 Task: Create a rule when a due dateLess than 1 hours from now is removed from a checklist item.
Action: Mouse moved to (1039, 80)
Screenshot: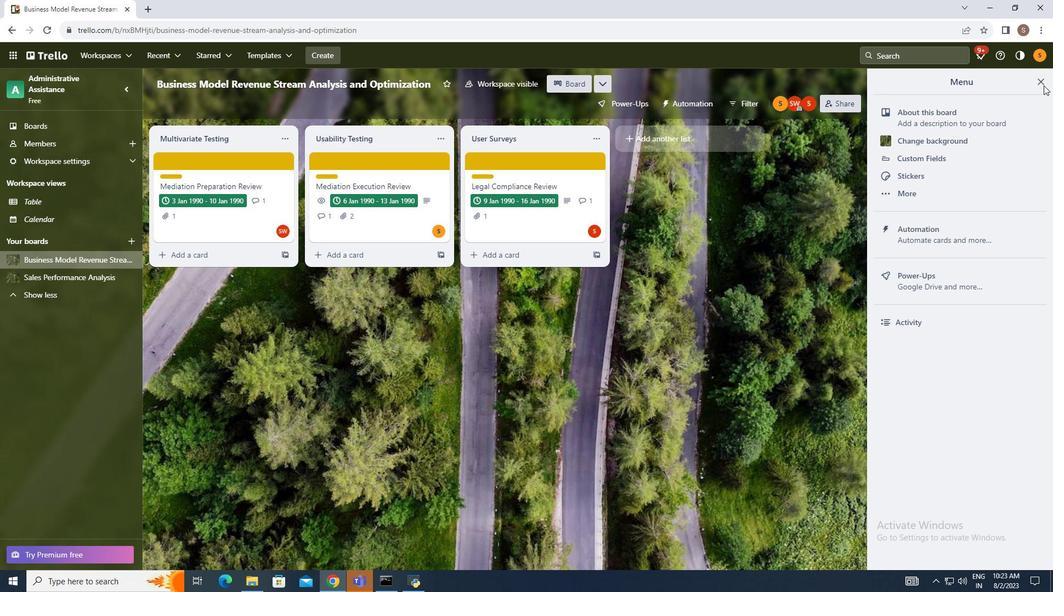 
Action: Mouse pressed left at (1039, 80)
Screenshot: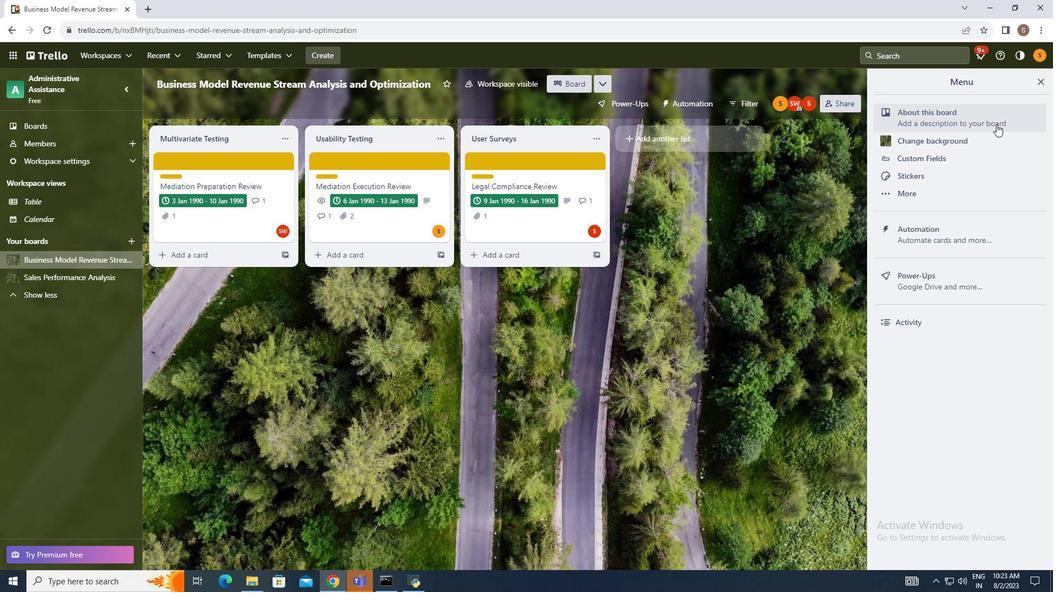 
Action: Mouse moved to (940, 222)
Screenshot: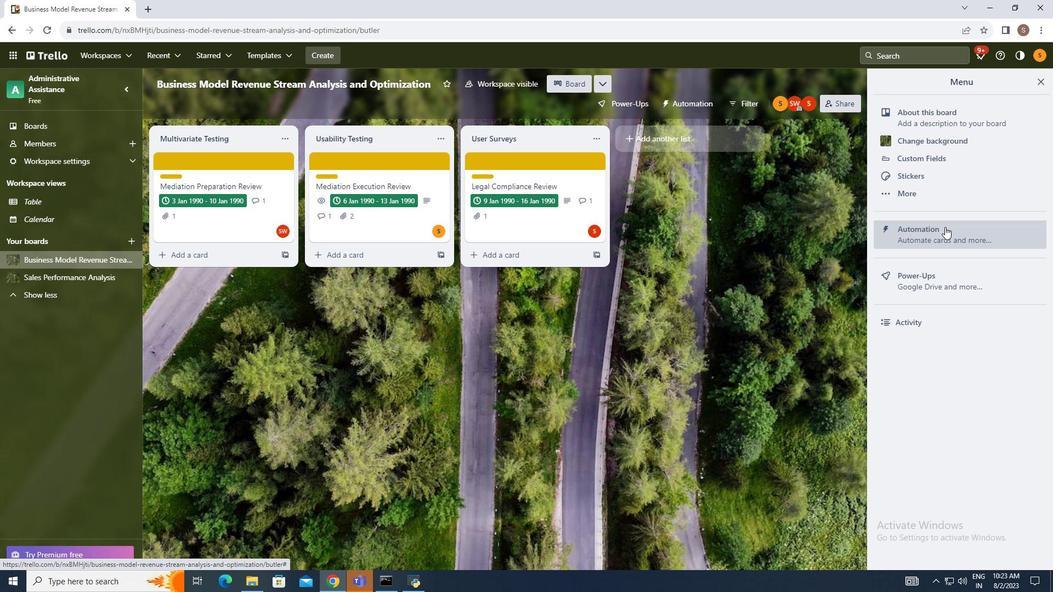 
Action: Mouse pressed left at (940, 222)
Screenshot: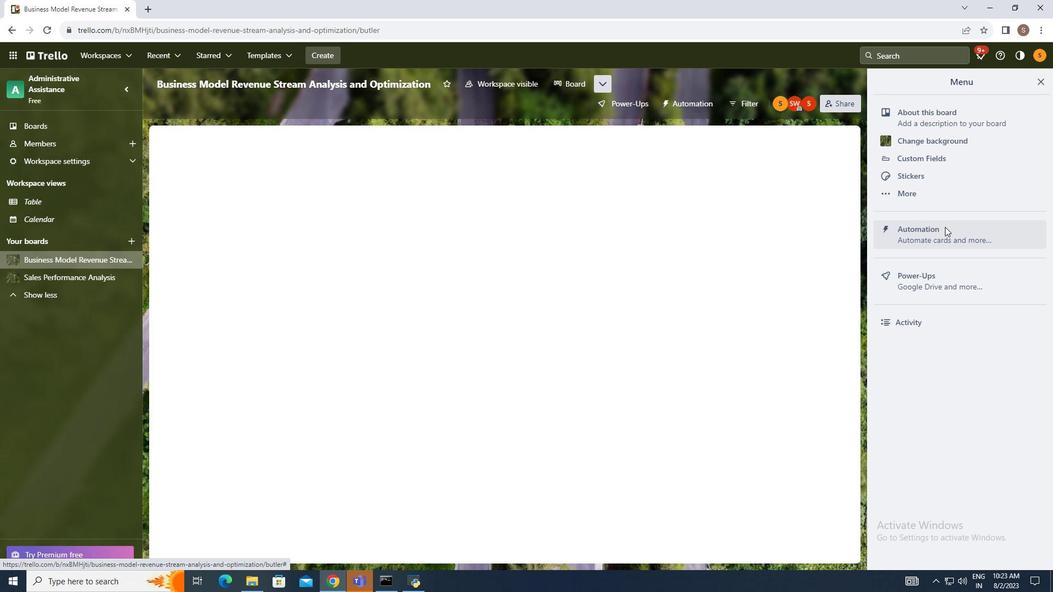 
Action: Mouse moved to (186, 187)
Screenshot: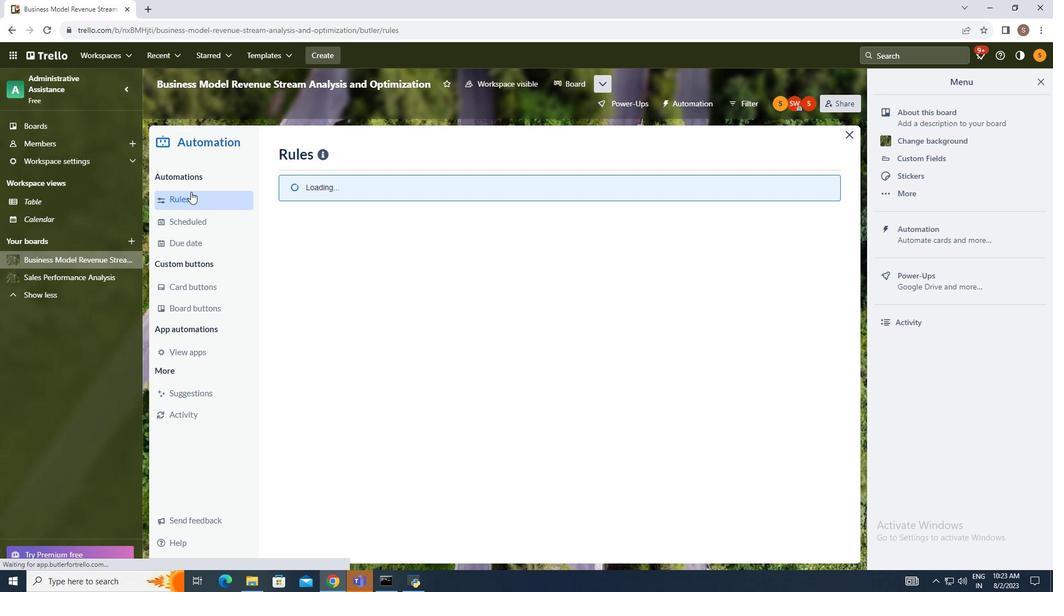 
Action: Mouse pressed left at (186, 187)
Screenshot: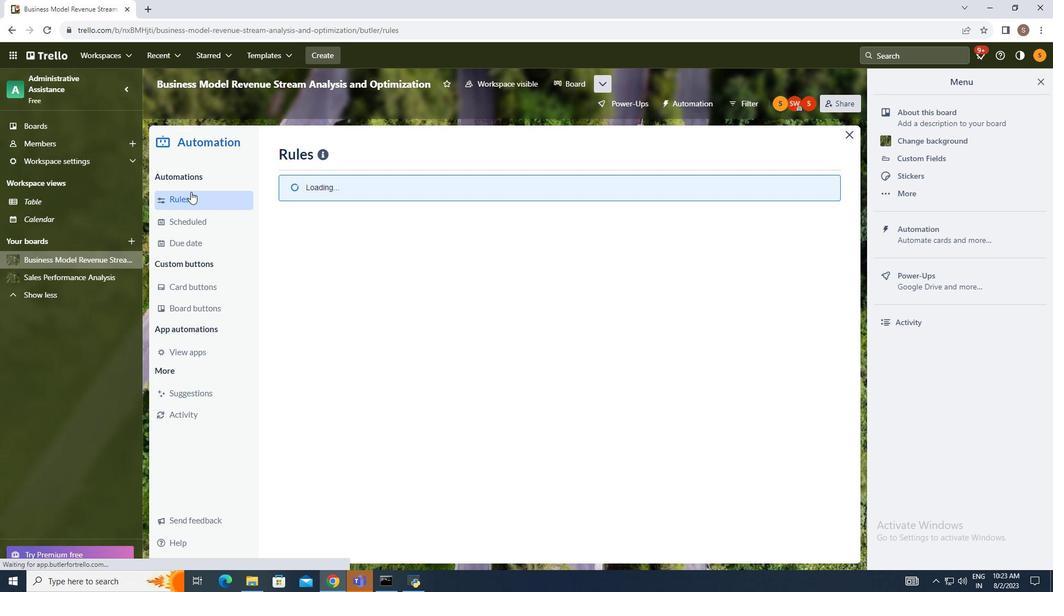 
Action: Mouse moved to (737, 142)
Screenshot: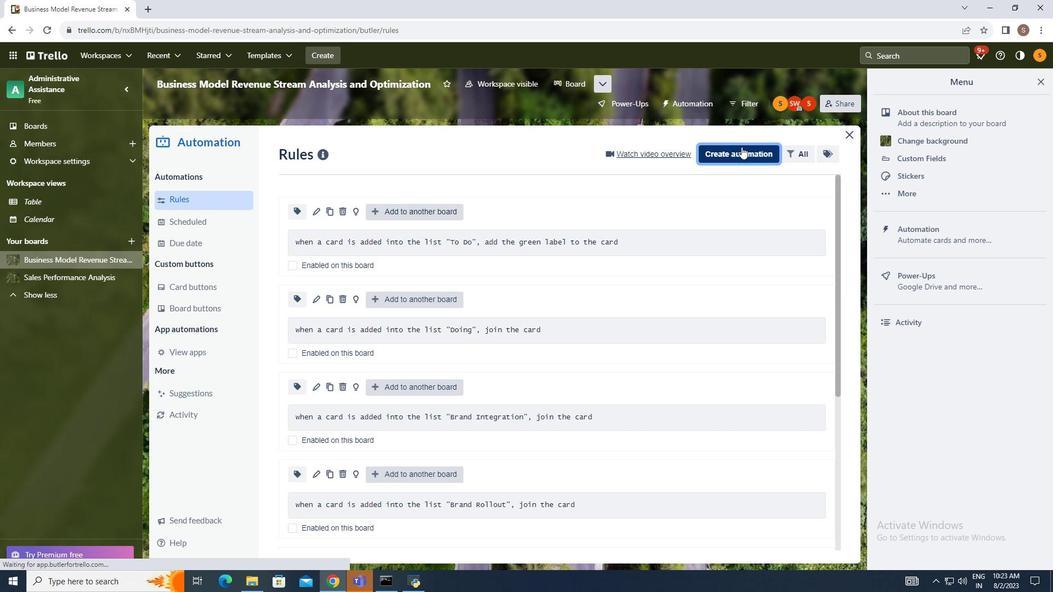 
Action: Mouse pressed left at (737, 142)
Screenshot: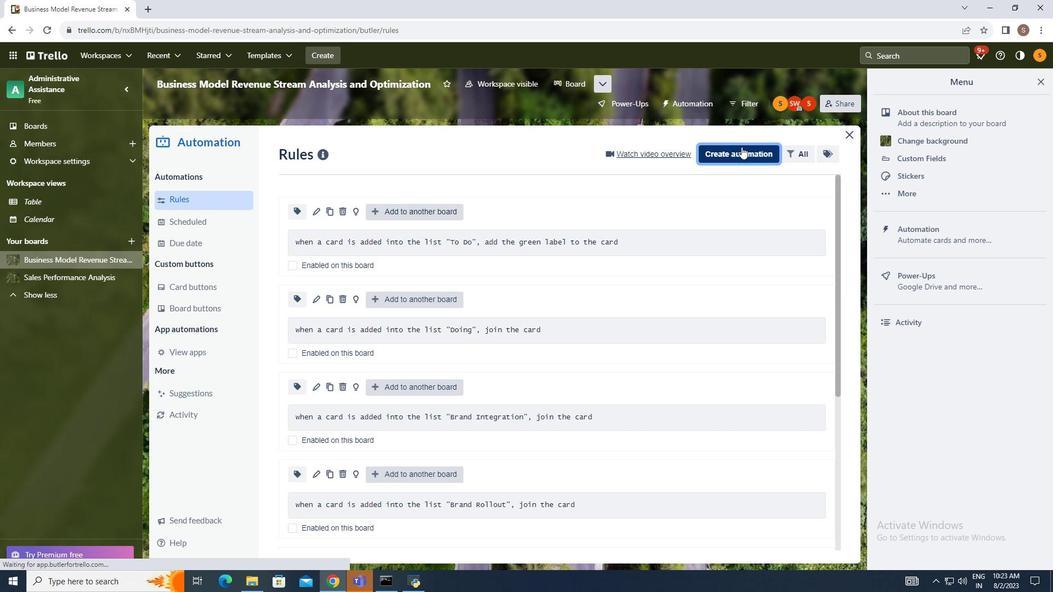 
Action: Mouse moved to (560, 257)
Screenshot: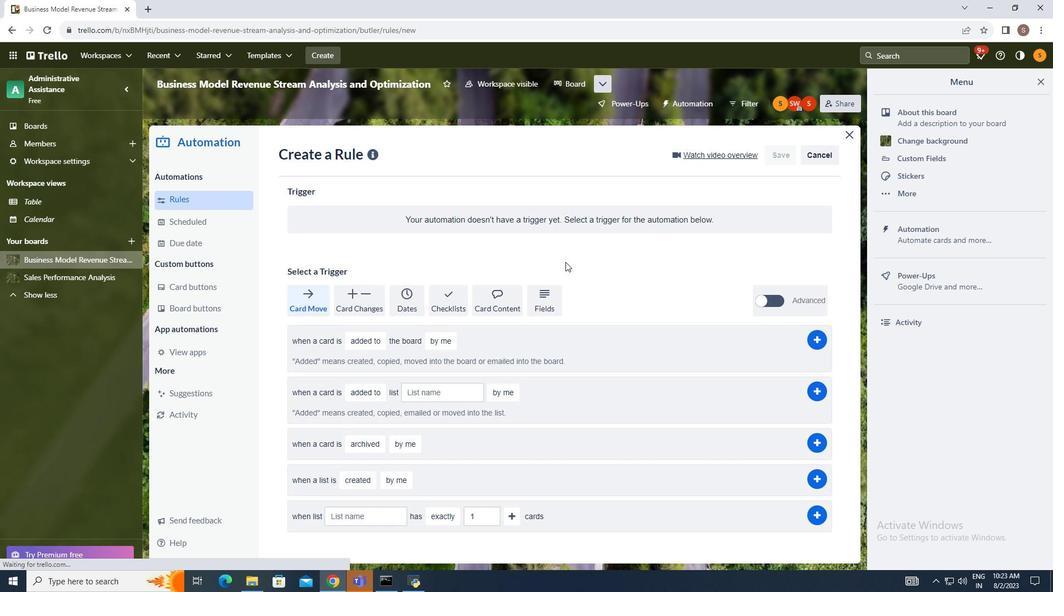 
Action: Mouse pressed left at (560, 257)
Screenshot: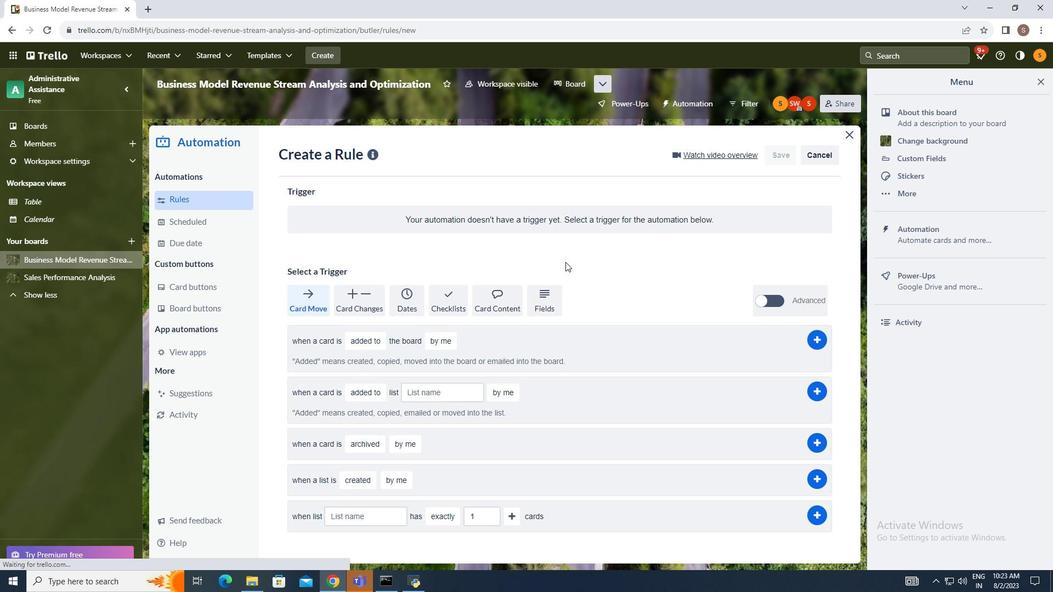 
Action: Mouse moved to (443, 291)
Screenshot: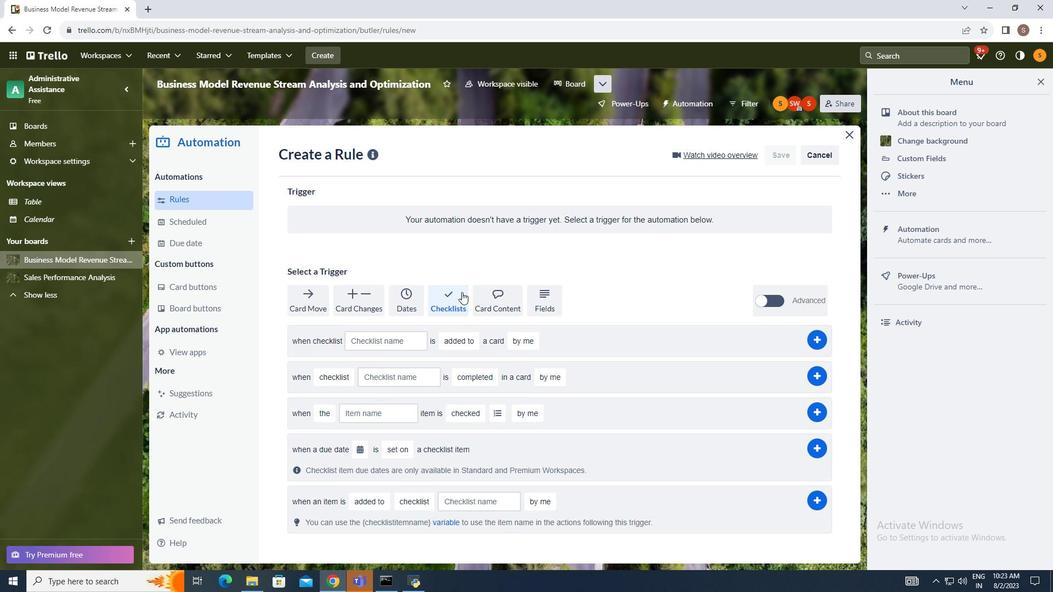 
Action: Mouse pressed left at (443, 291)
Screenshot: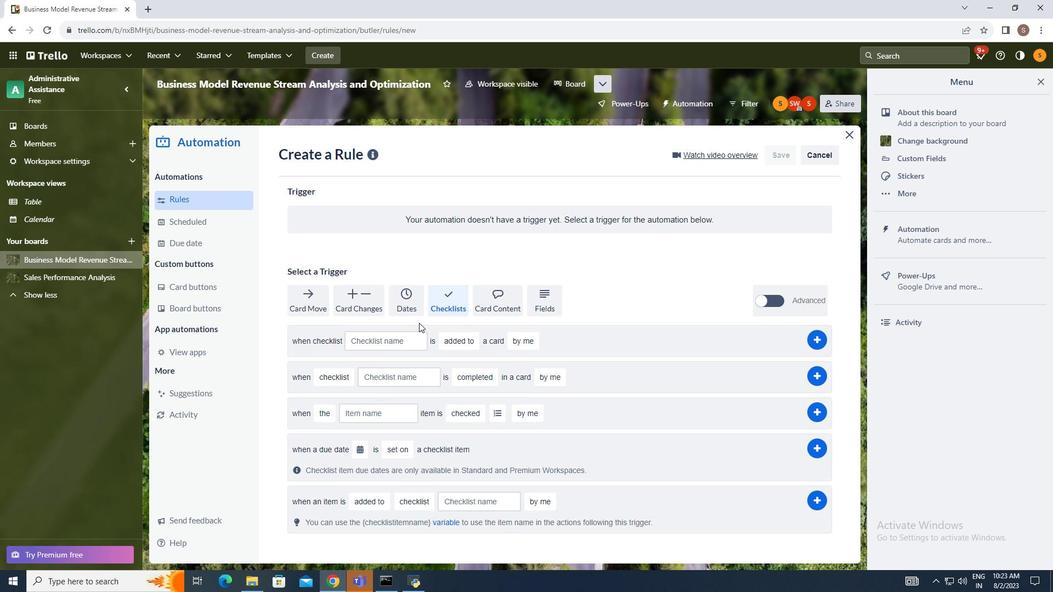 
Action: Mouse moved to (355, 446)
Screenshot: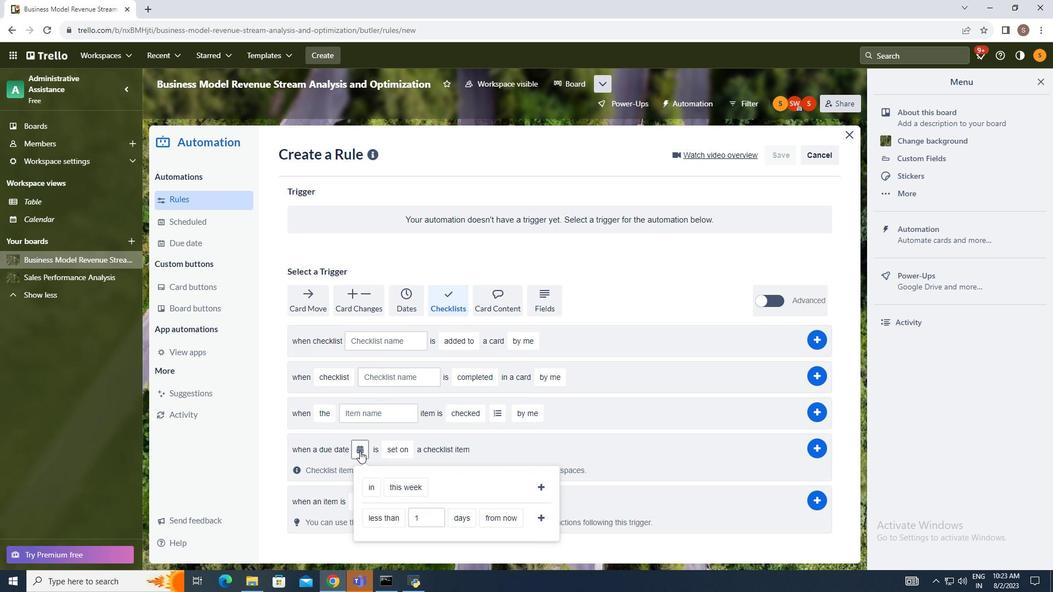 
Action: Mouse pressed left at (355, 446)
Screenshot: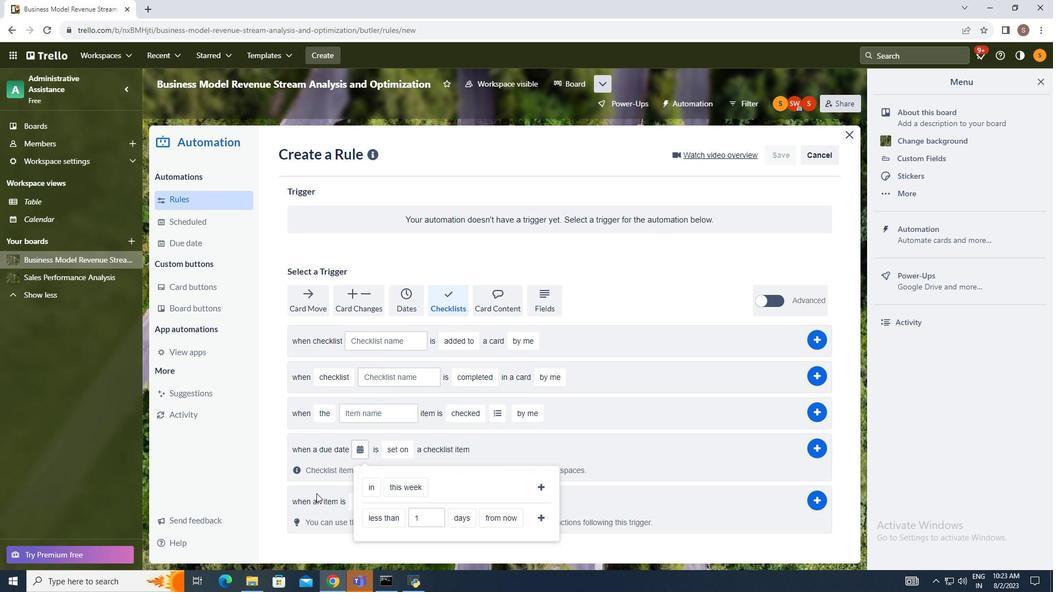 
Action: Mouse moved to (385, 516)
Screenshot: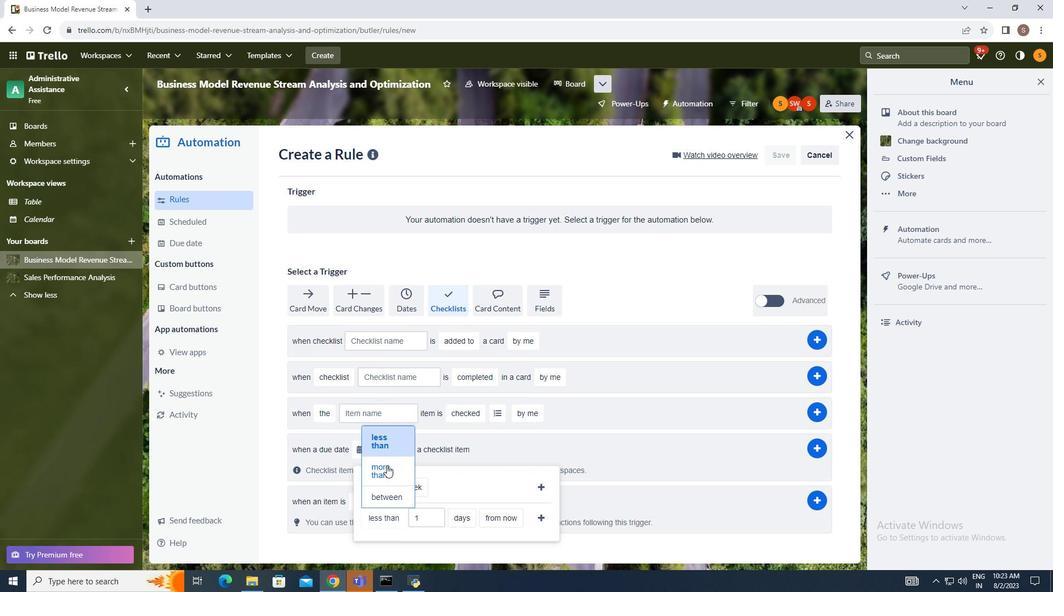 
Action: Mouse pressed left at (385, 516)
Screenshot: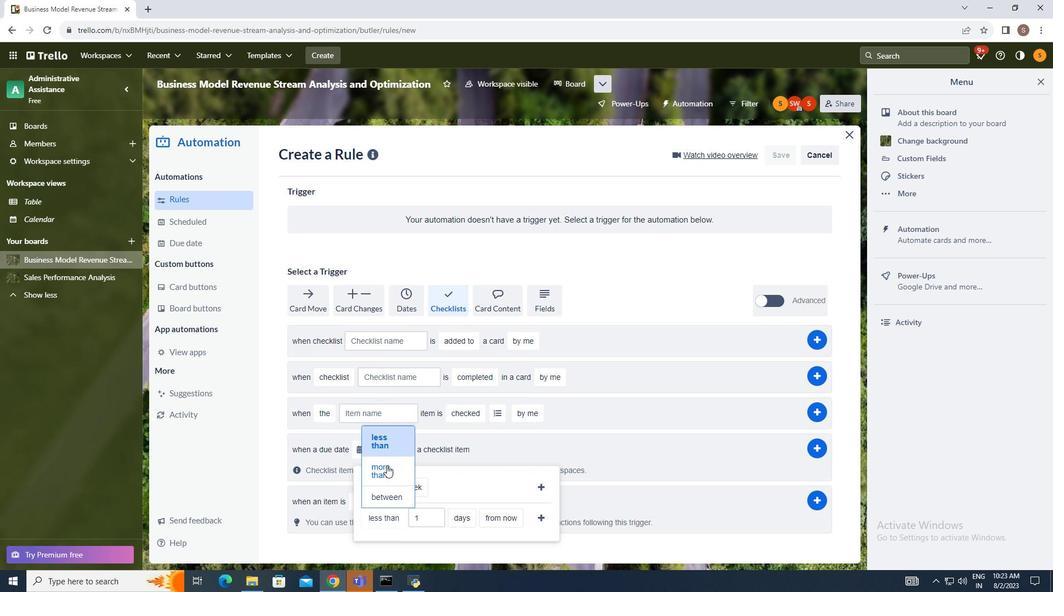 
Action: Mouse moved to (379, 436)
Screenshot: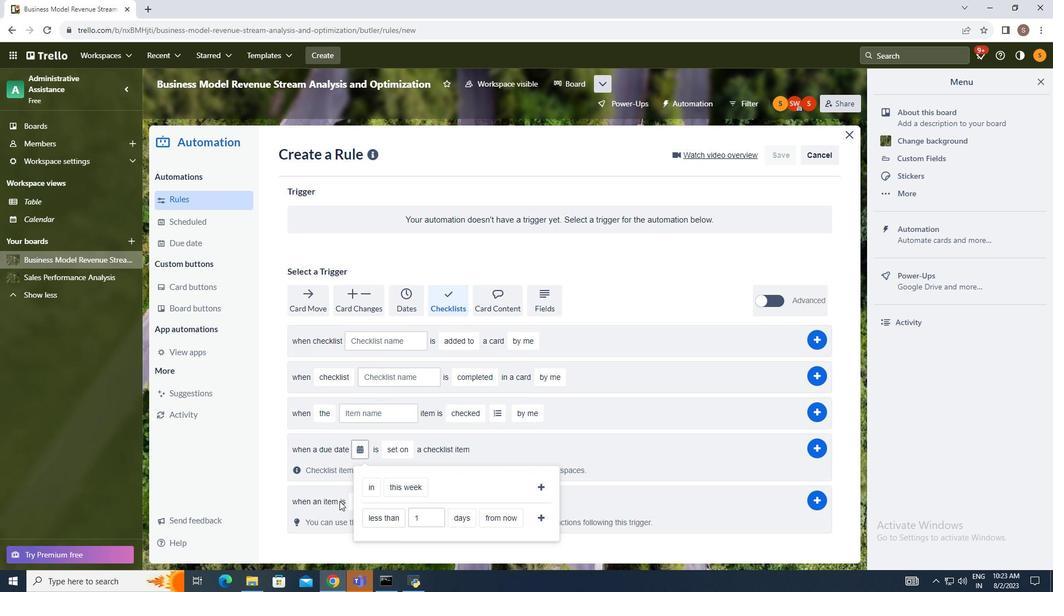 
Action: Mouse pressed left at (379, 436)
Screenshot: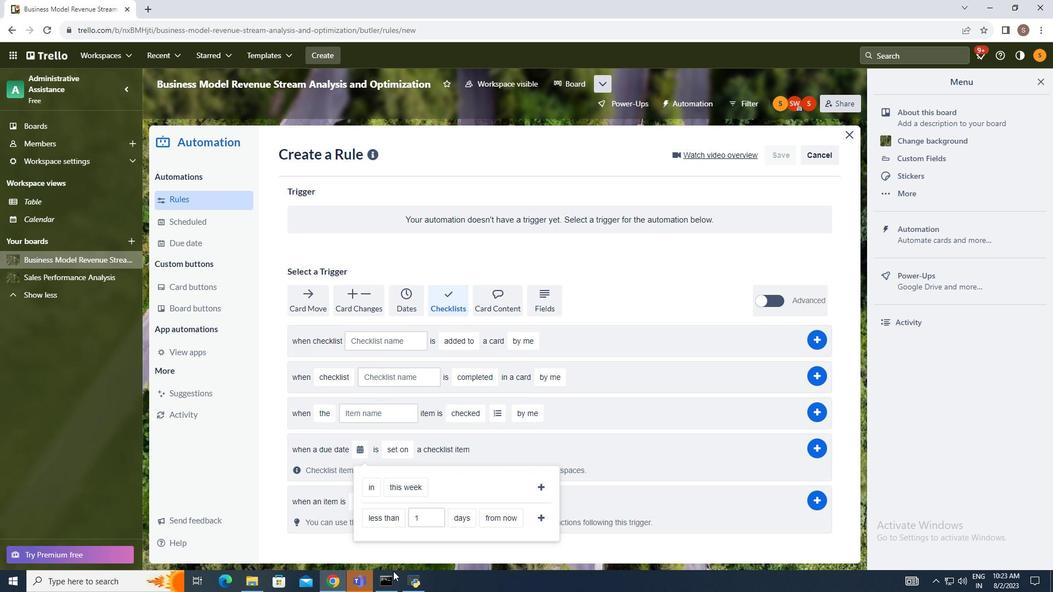 
Action: Mouse moved to (463, 516)
Screenshot: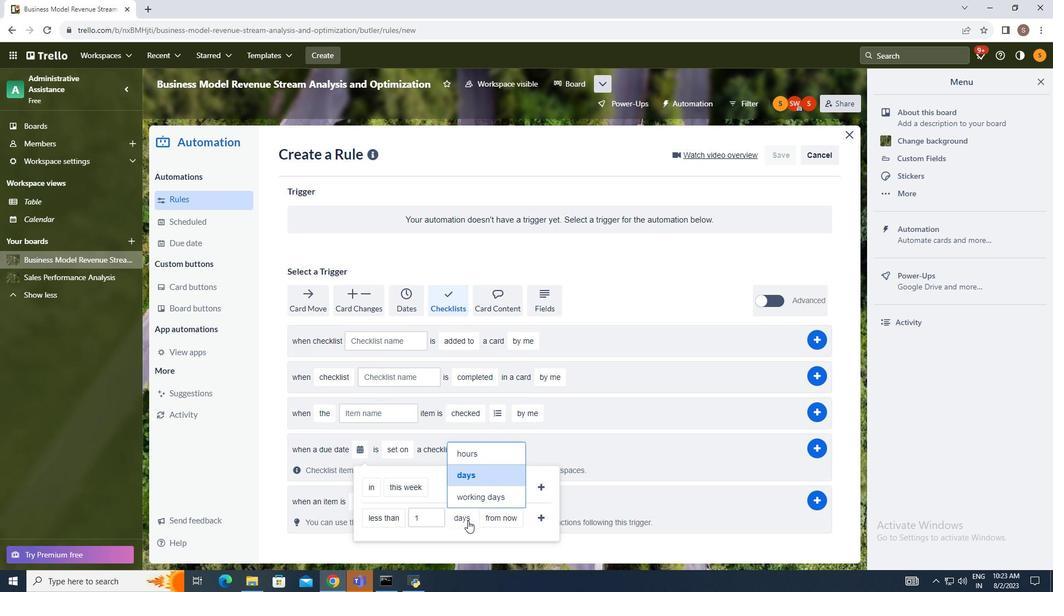 
Action: Mouse pressed left at (463, 516)
Screenshot: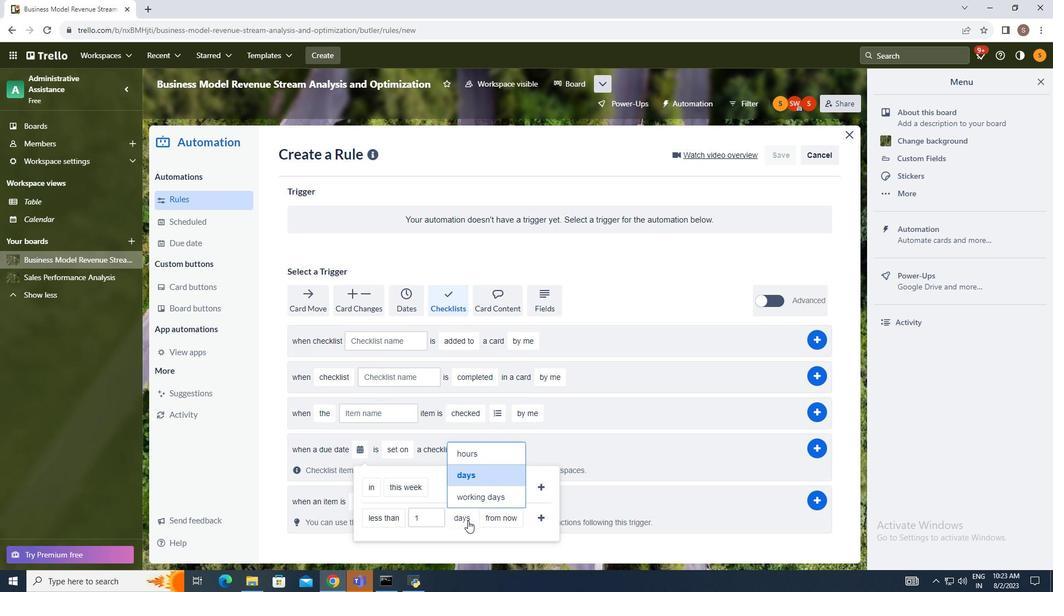 
Action: Mouse moved to (468, 446)
Screenshot: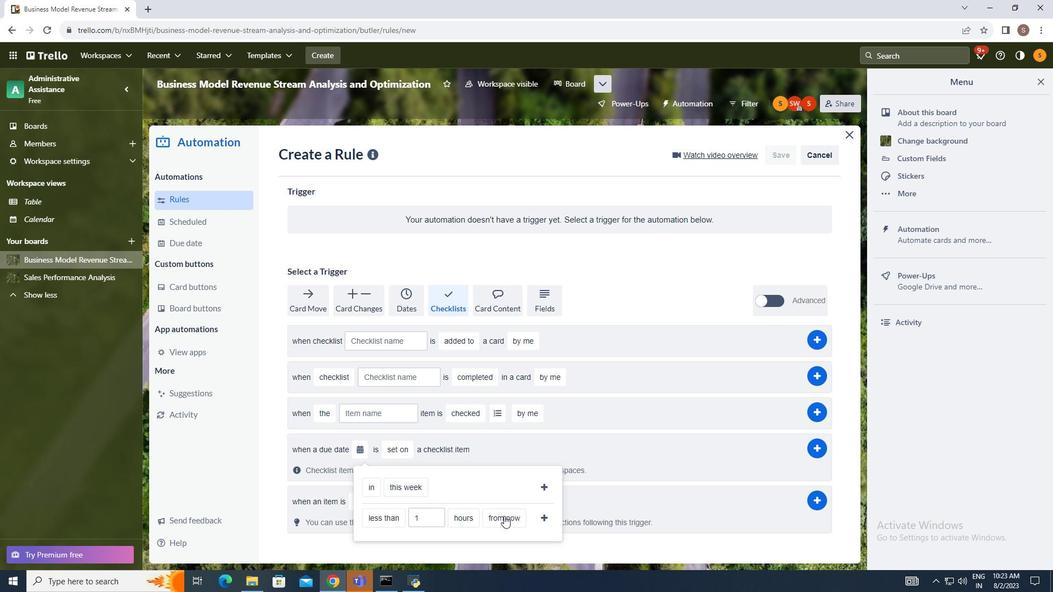 
Action: Mouse pressed left at (468, 446)
Screenshot: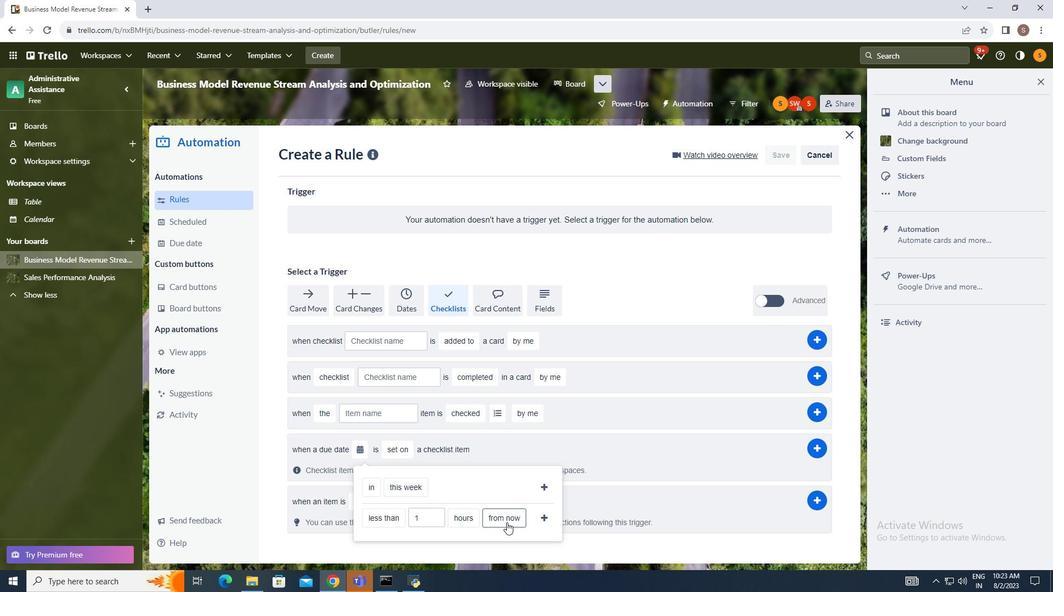 
Action: Mouse moved to (502, 518)
Screenshot: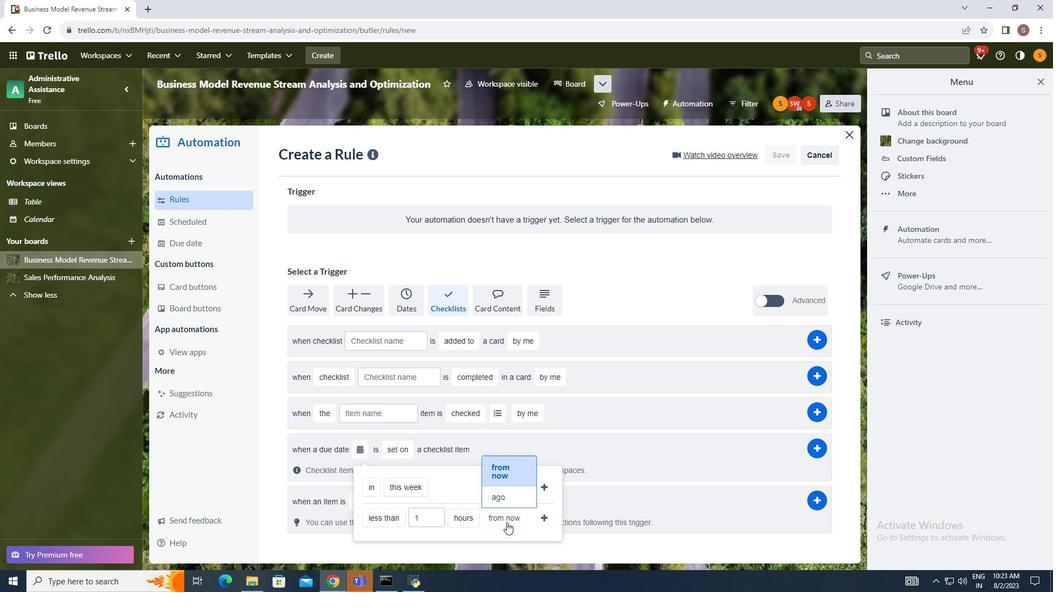 
Action: Mouse pressed left at (502, 518)
Screenshot: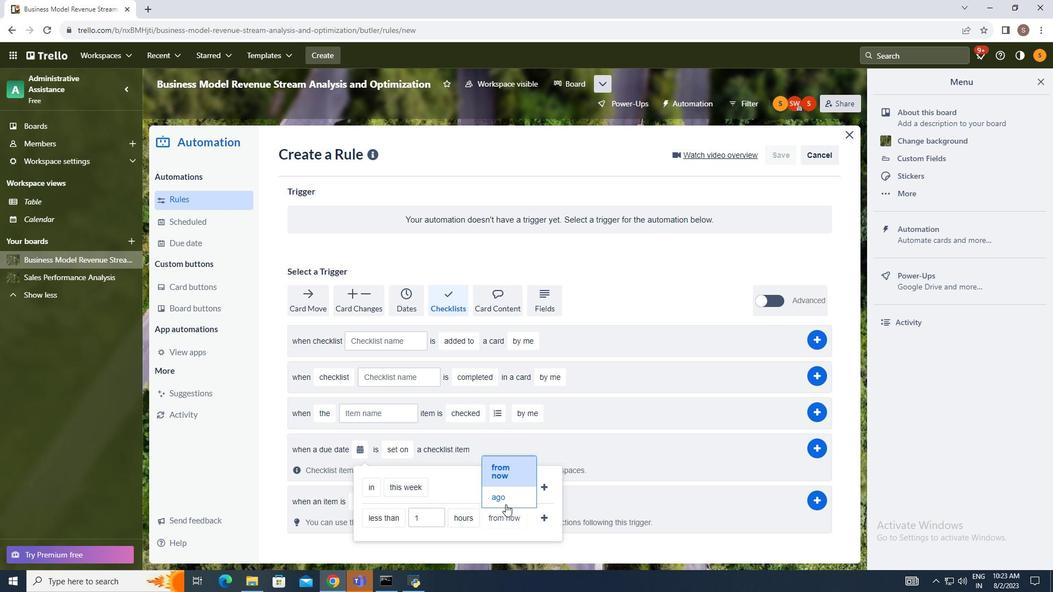 
Action: Mouse moved to (504, 460)
Screenshot: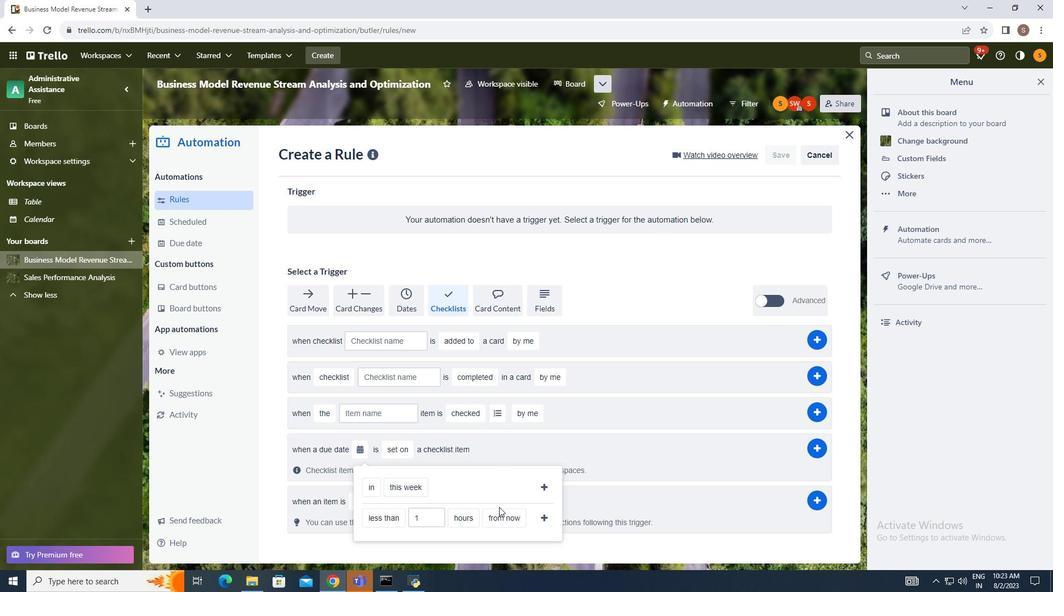 
Action: Mouse pressed left at (504, 460)
Screenshot: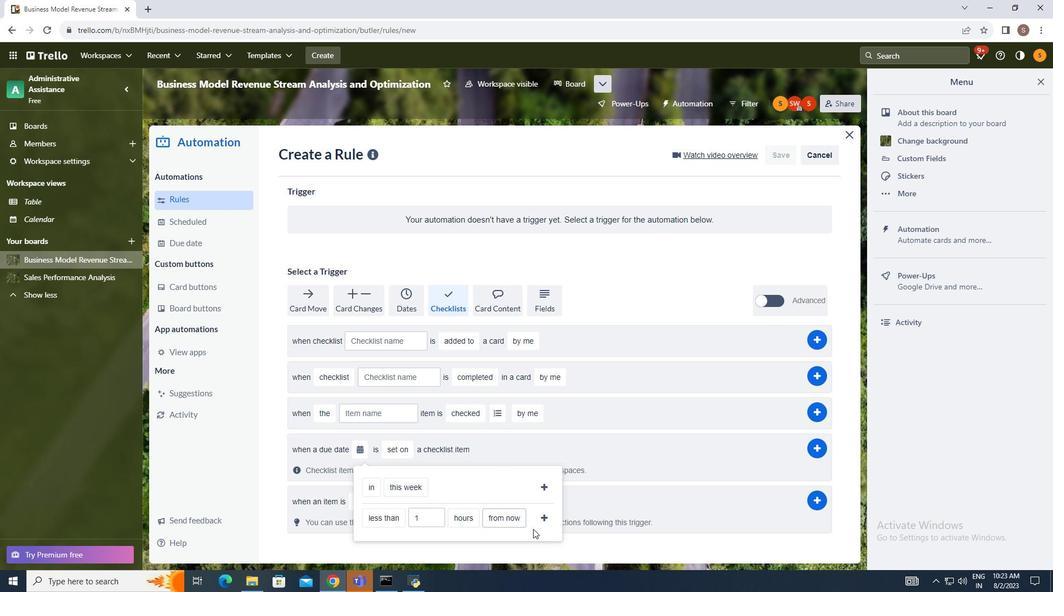 
Action: Mouse moved to (538, 512)
Screenshot: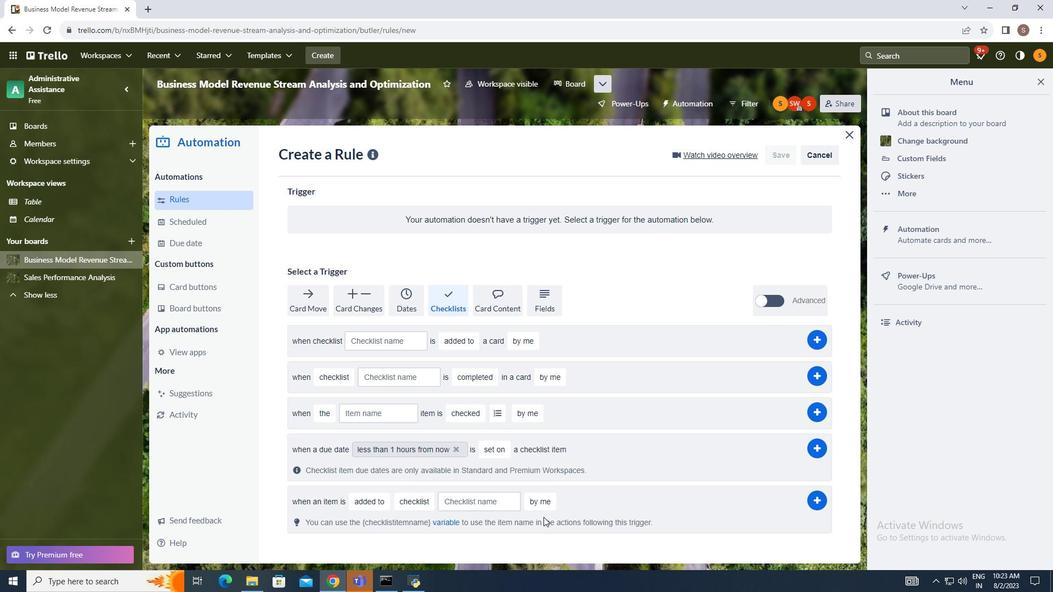 
Action: Mouse pressed left at (538, 512)
Screenshot: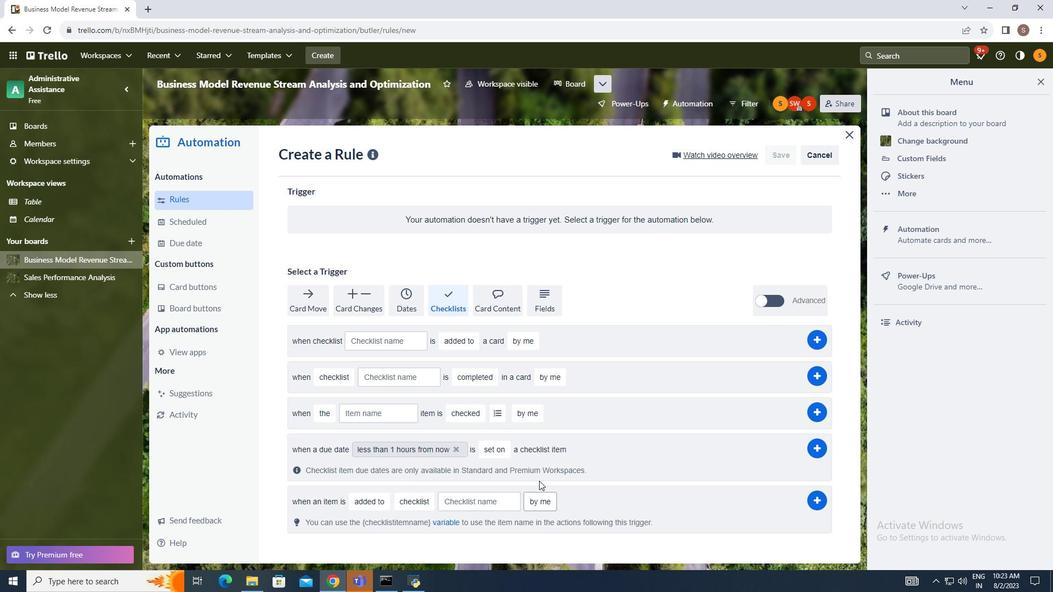 
Action: Mouse moved to (493, 446)
Screenshot: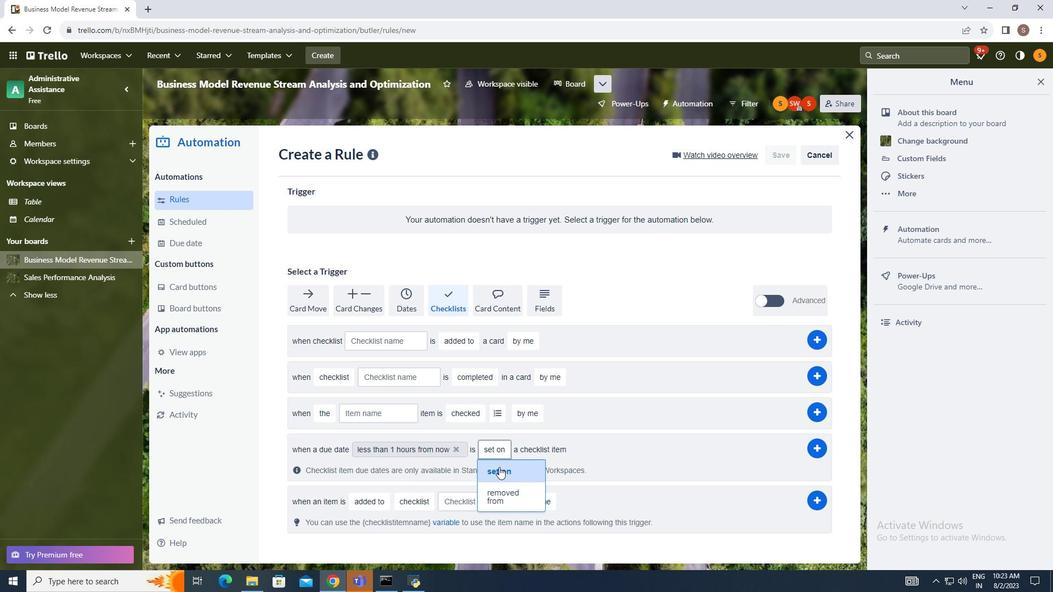 
Action: Mouse pressed left at (493, 446)
Screenshot: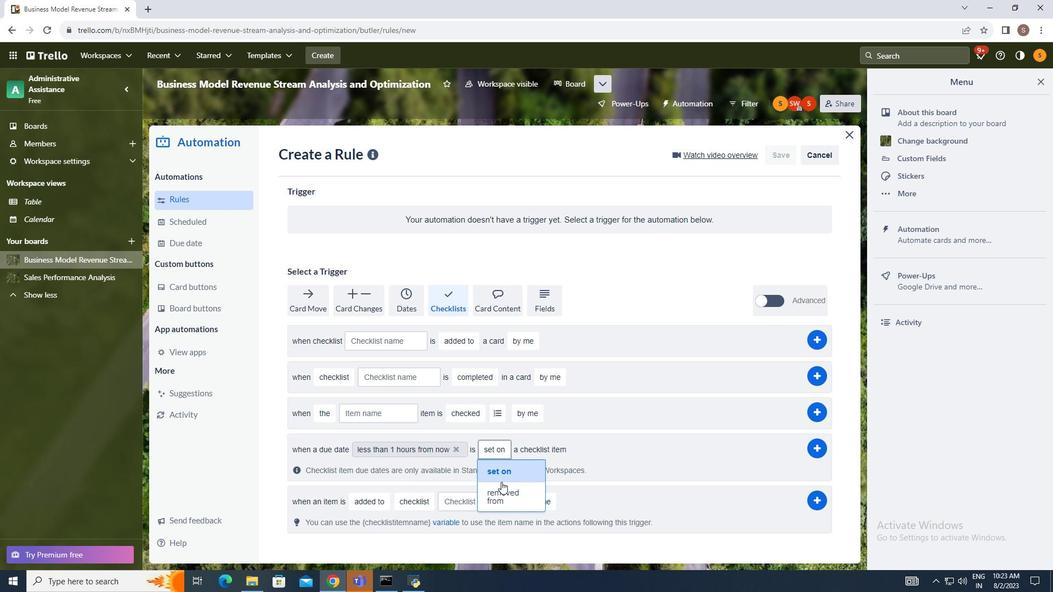 
Action: Mouse moved to (499, 490)
Screenshot: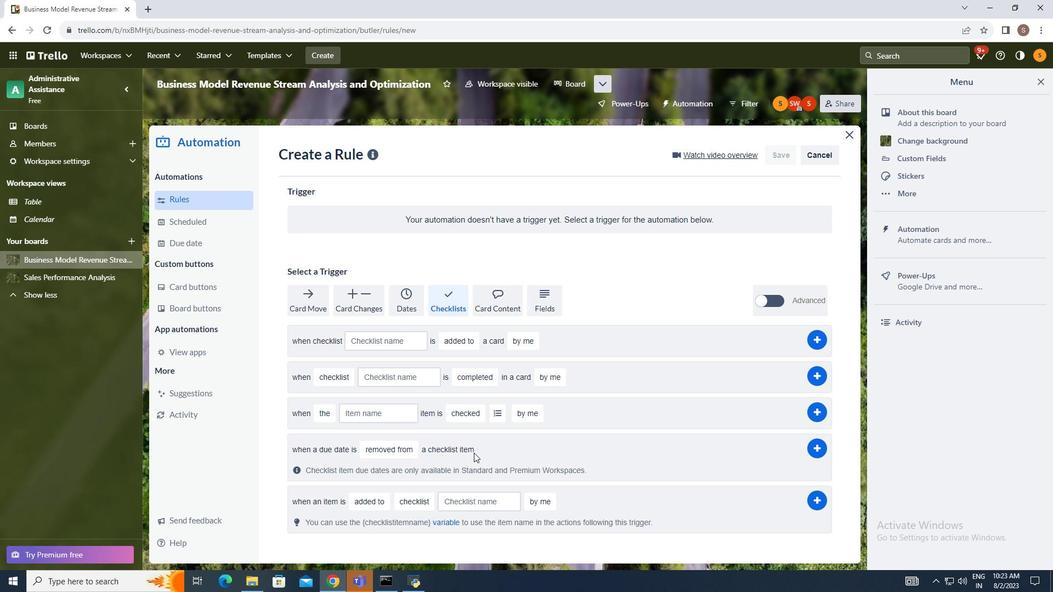 
Action: Mouse pressed left at (499, 490)
Screenshot: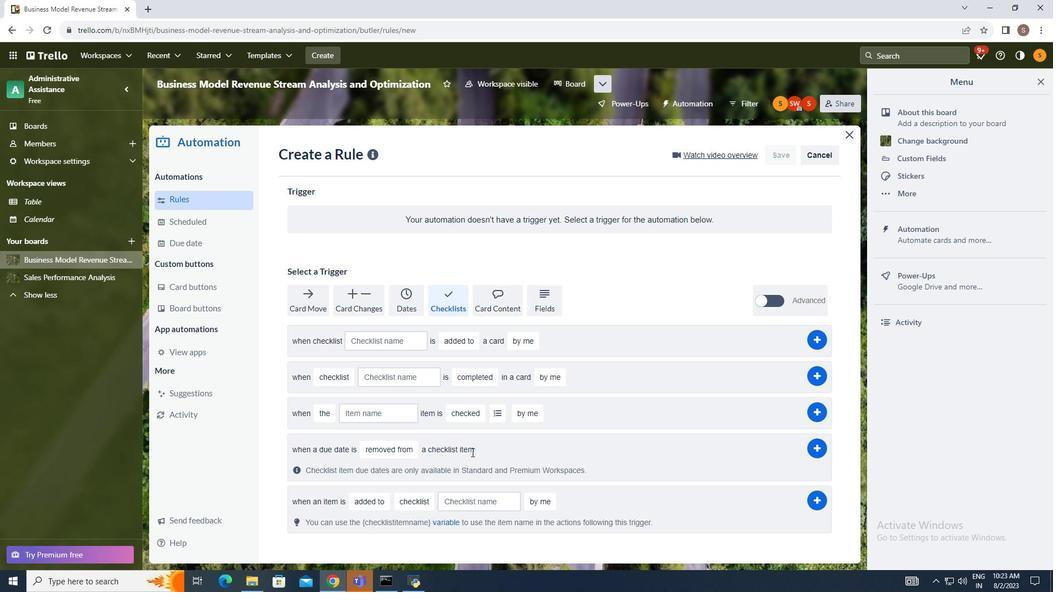 
Action: Mouse moved to (809, 441)
Screenshot: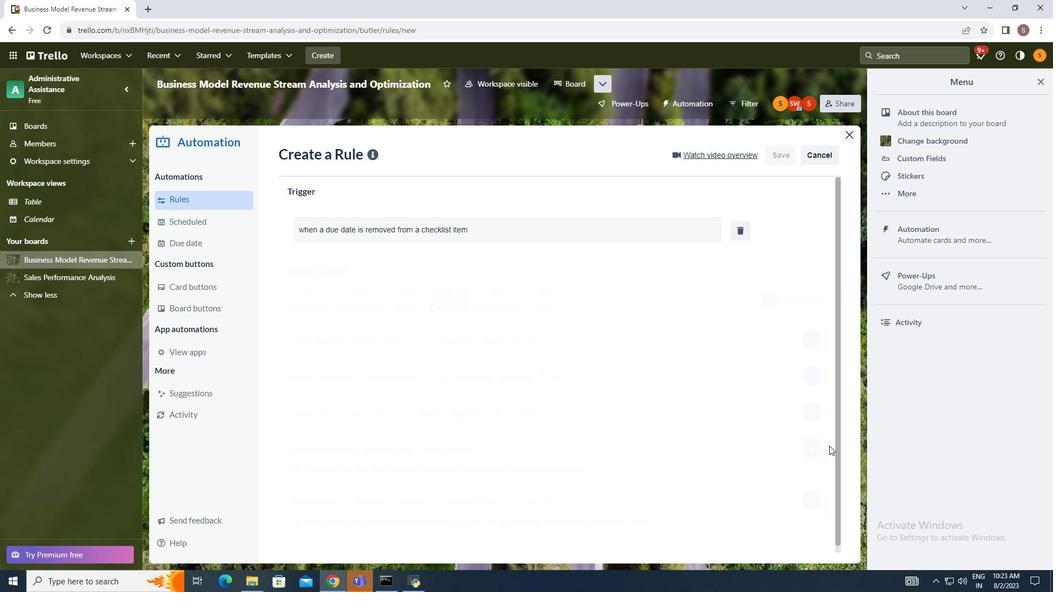 
Action: Mouse pressed left at (809, 441)
Screenshot: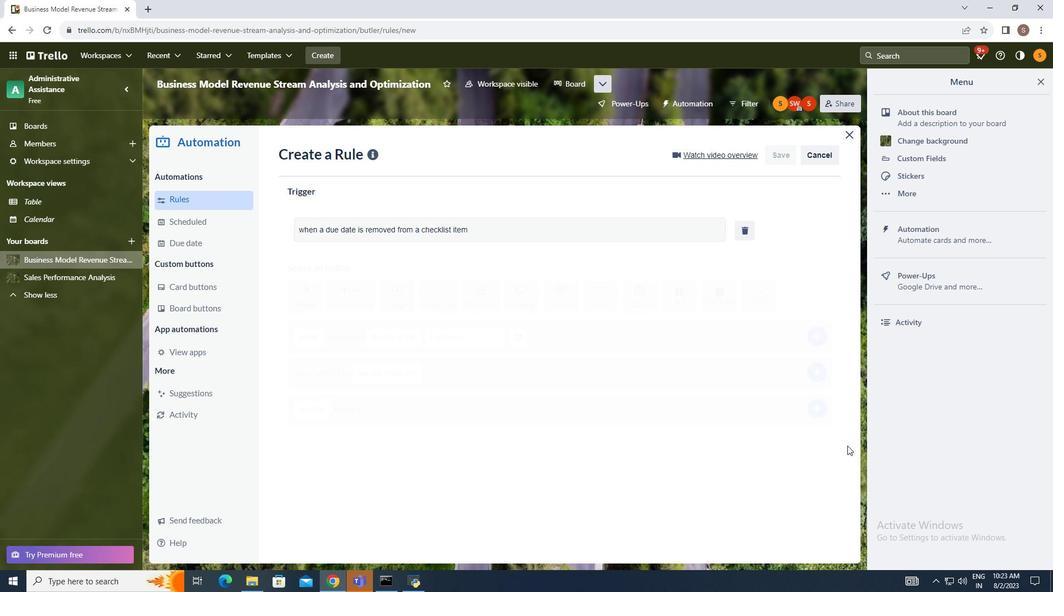 
Action: Mouse moved to (877, 439)
Screenshot: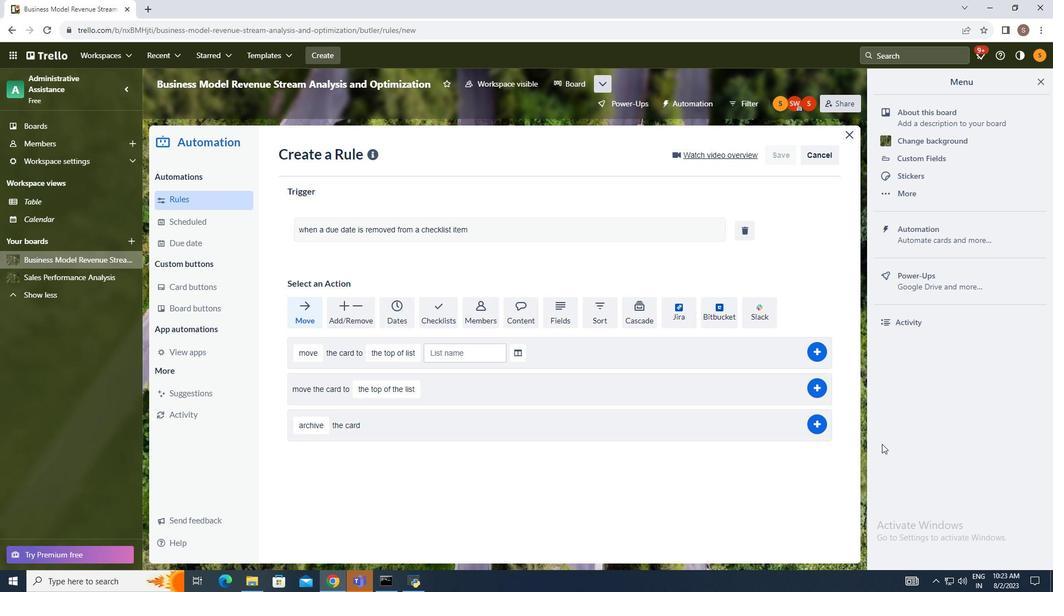 
